 Task: Change polyline line to lose dashed.
Action: Mouse moved to (404, 378)
Screenshot: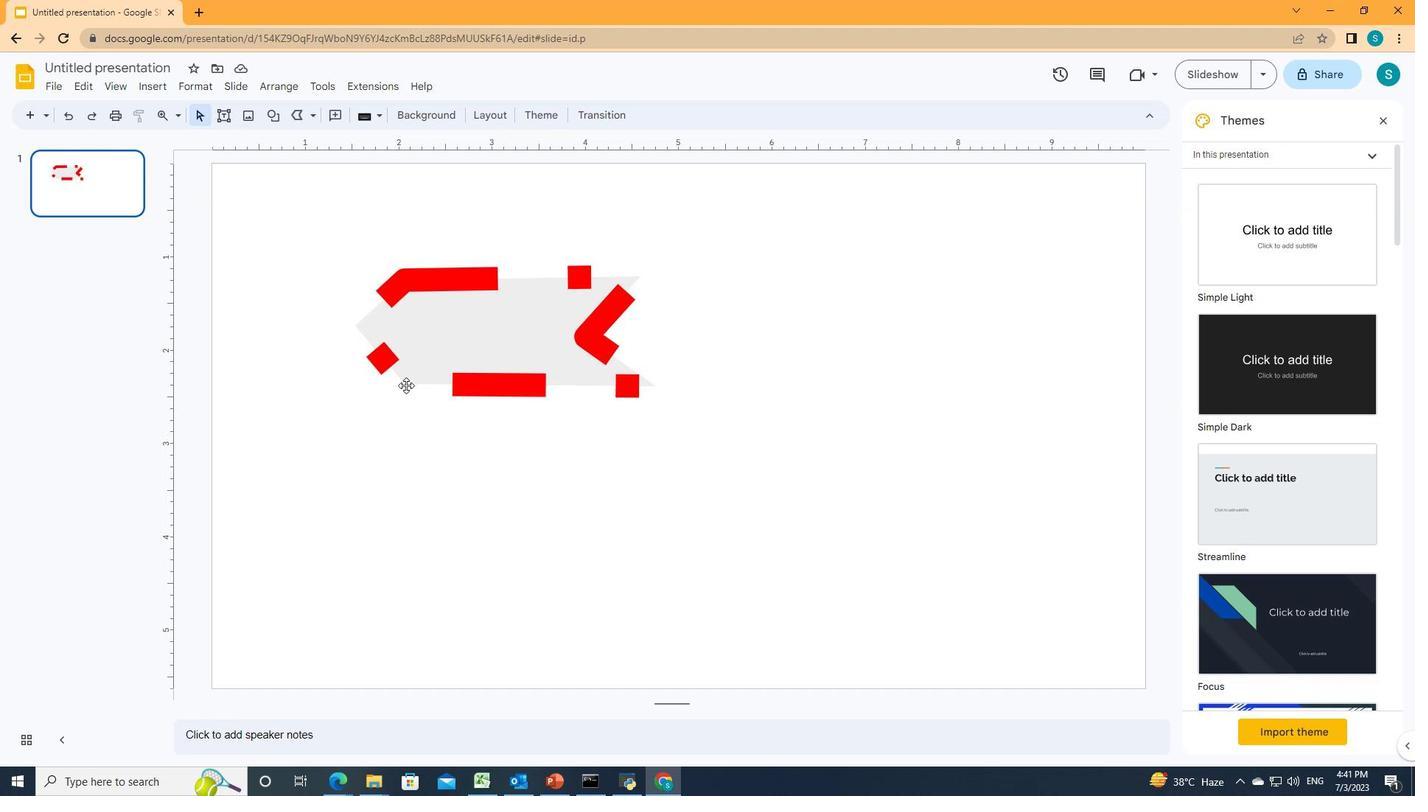 
Action: Mouse pressed left at (404, 378)
Screenshot: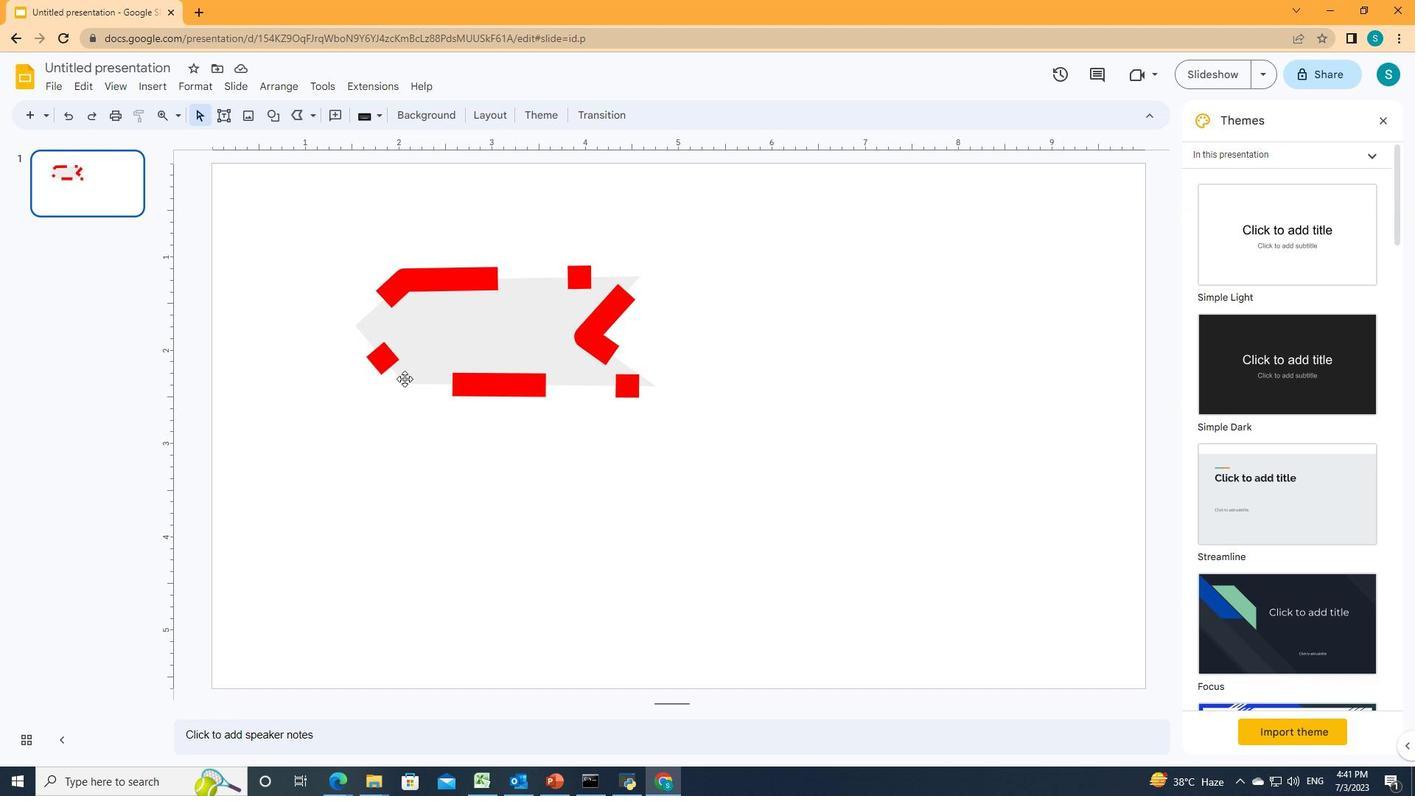 
Action: Mouse moved to (408, 115)
Screenshot: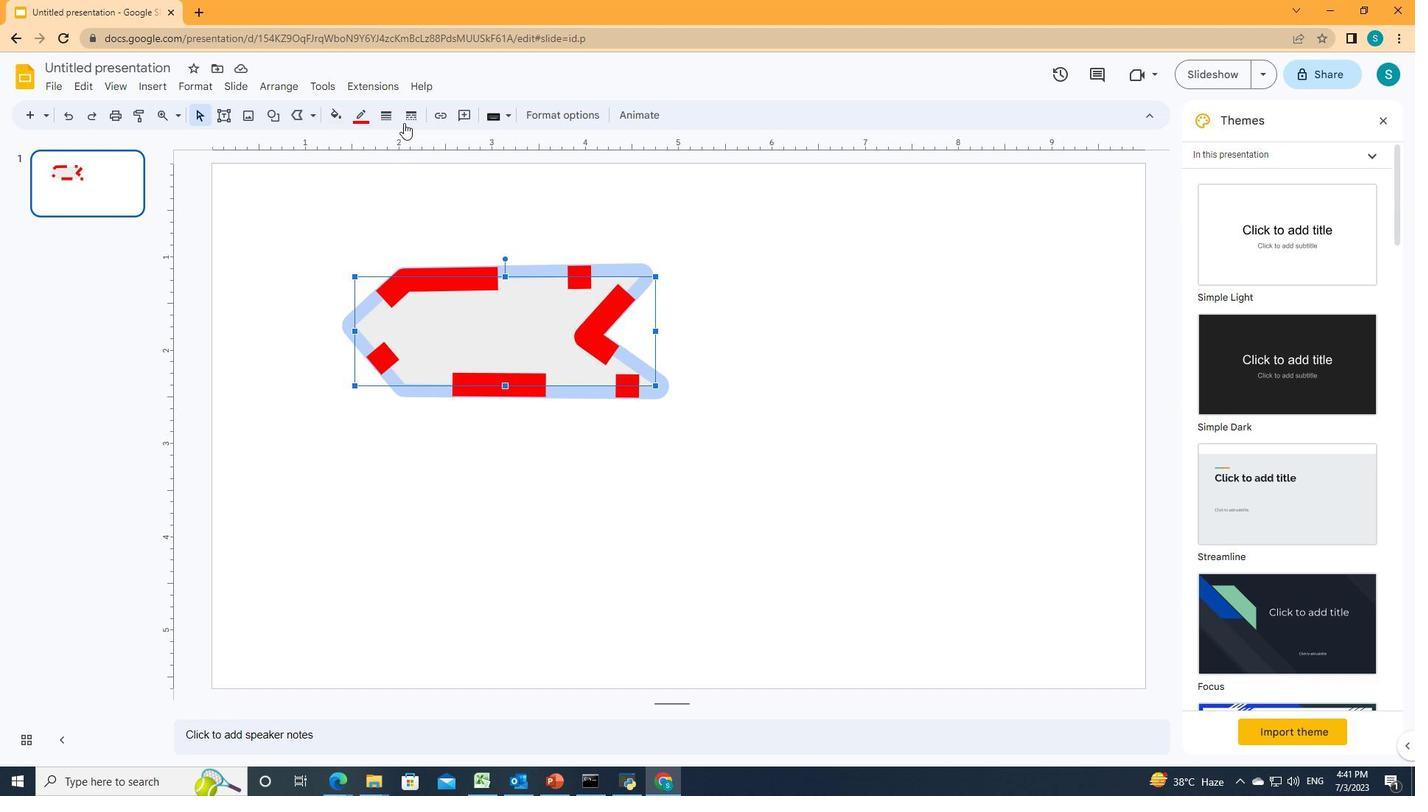 
Action: Mouse pressed left at (408, 115)
Screenshot: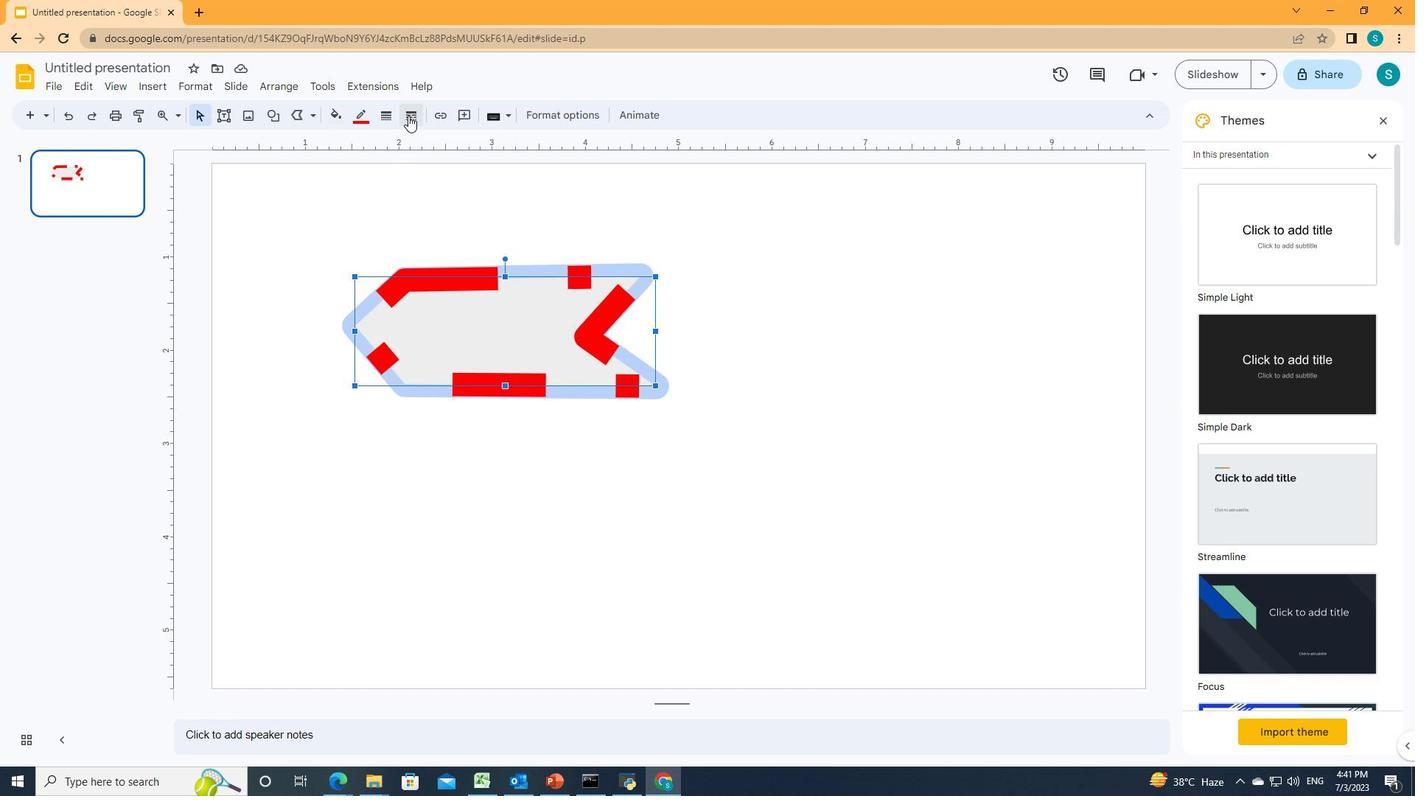 
Action: Mouse moved to (441, 229)
Screenshot: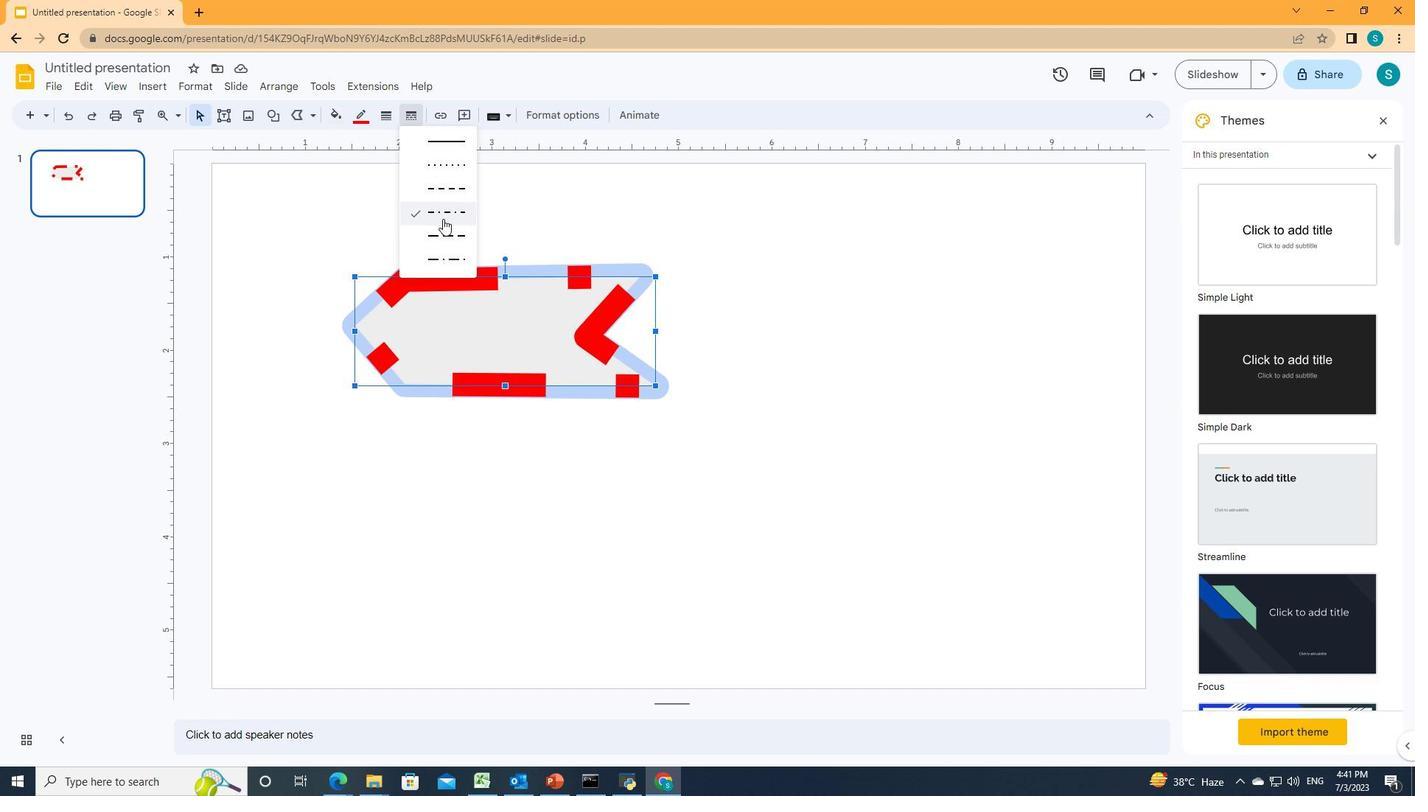 
Action: Mouse pressed left at (441, 229)
Screenshot: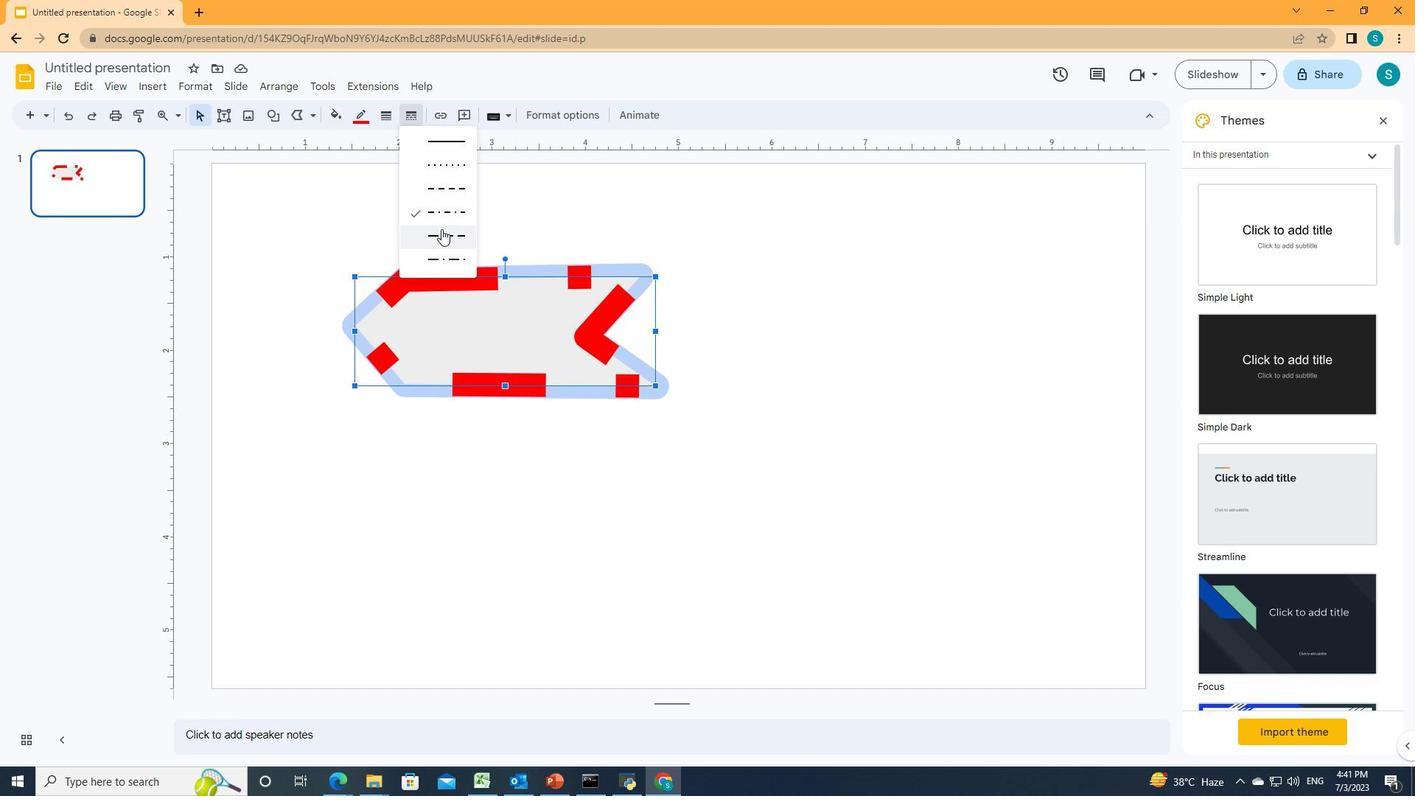 
